 Task: Add in the project WorthyTech an epic 'Cloud Incident Management'.
Action: Mouse moved to (175, 265)
Screenshot: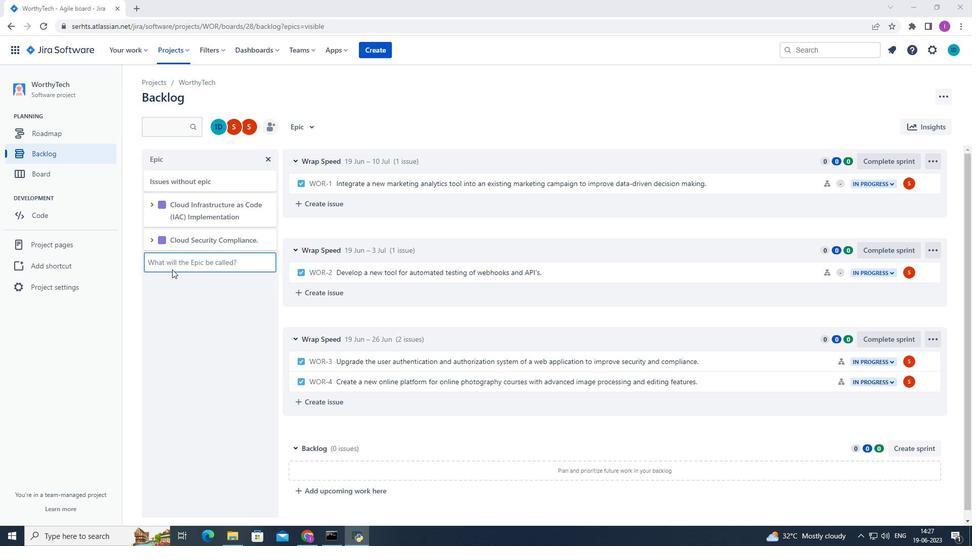 
Action: Mouse pressed left at (175, 265)
Screenshot: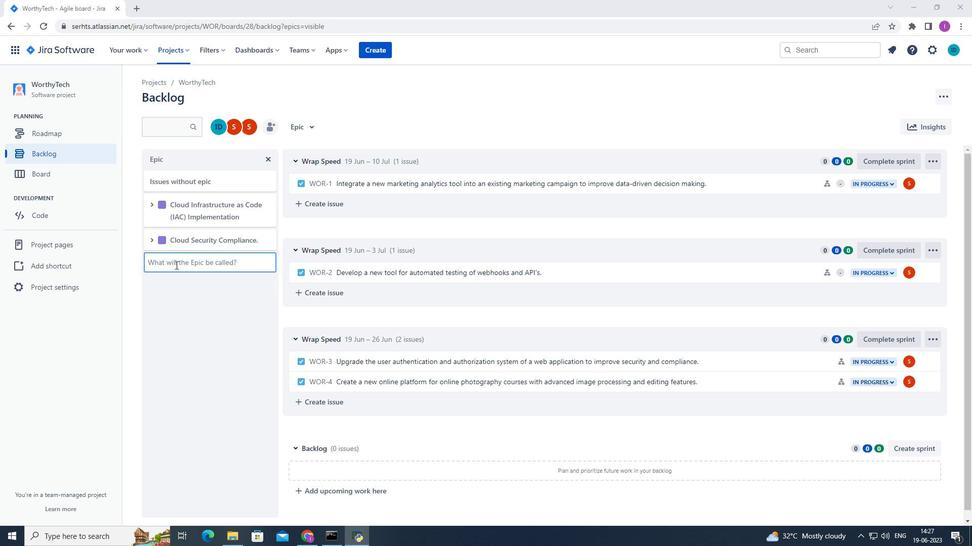 
Action: Mouse moved to (219, 269)
Screenshot: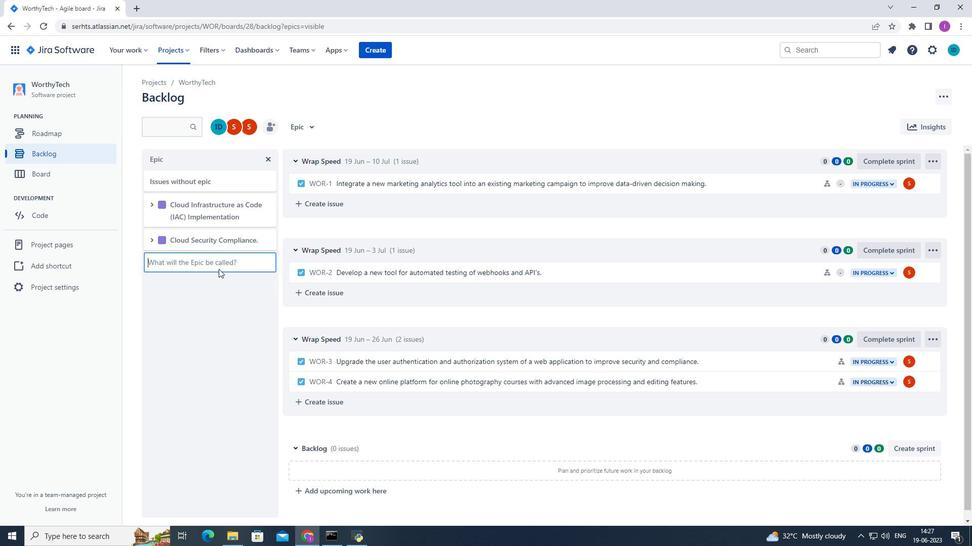 
Action: Key pressed <Key.shift>Cloud<Key.space><Key.shift><Key.shift><Key.shift>Incudent<Key.space><Key.shift>Management
Screenshot: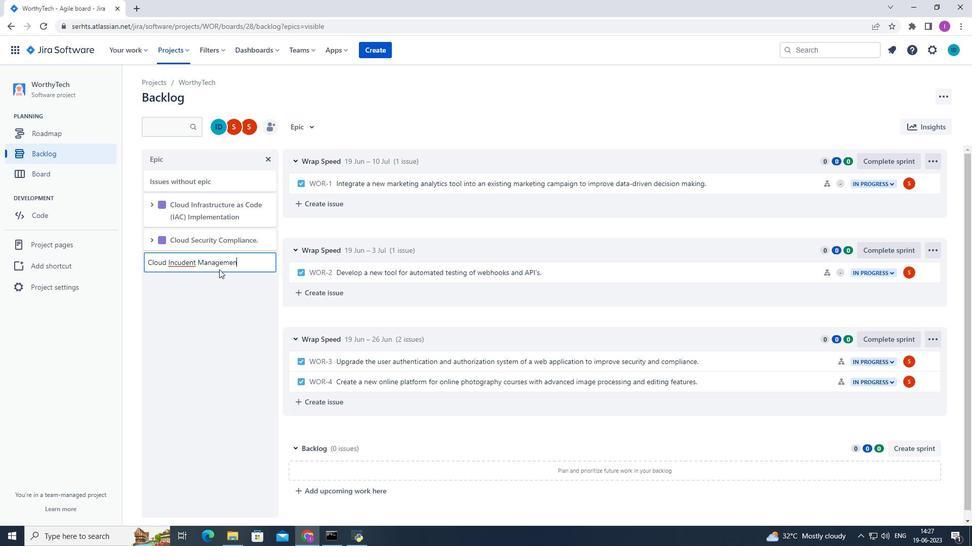 
Action: Mouse moved to (181, 264)
Screenshot: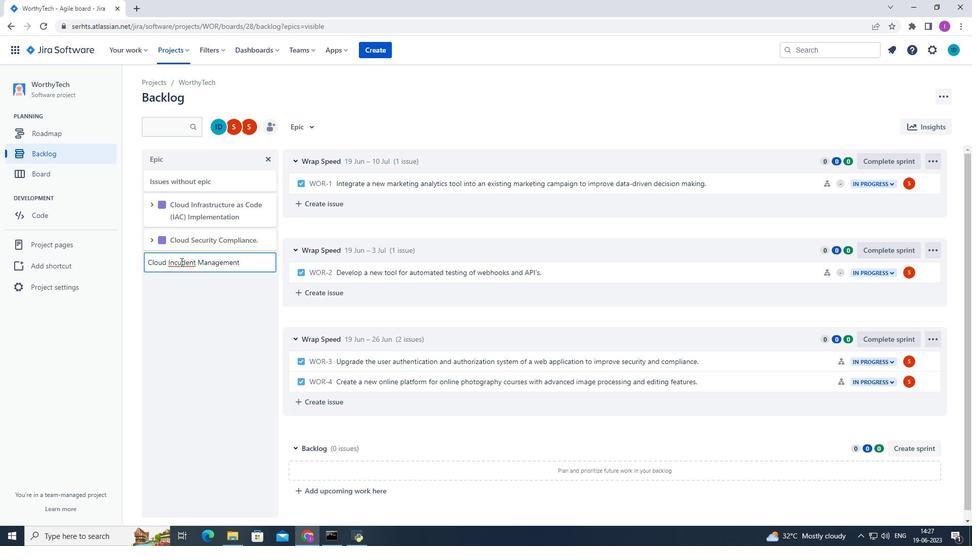 
Action: Mouse pressed left at (181, 264)
Screenshot: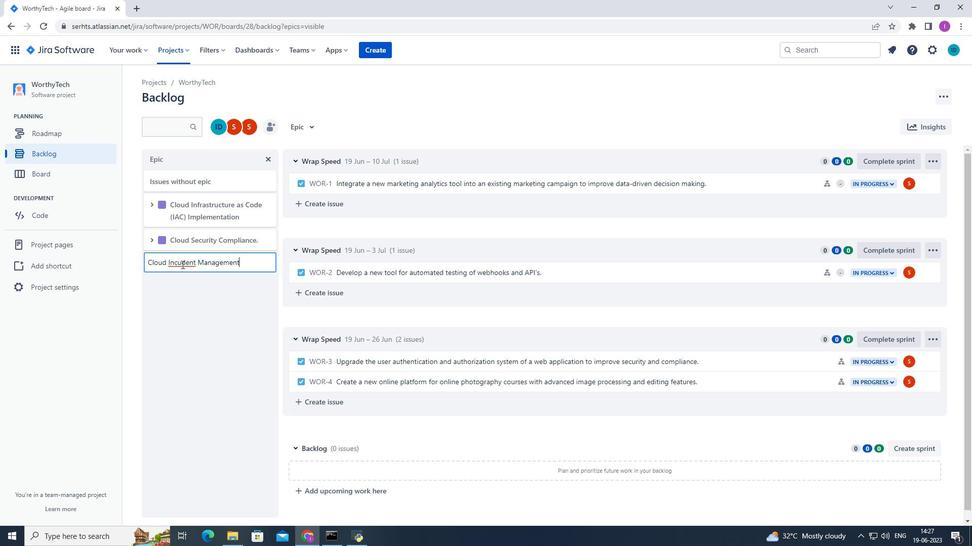 
Action: Mouse moved to (230, 254)
Screenshot: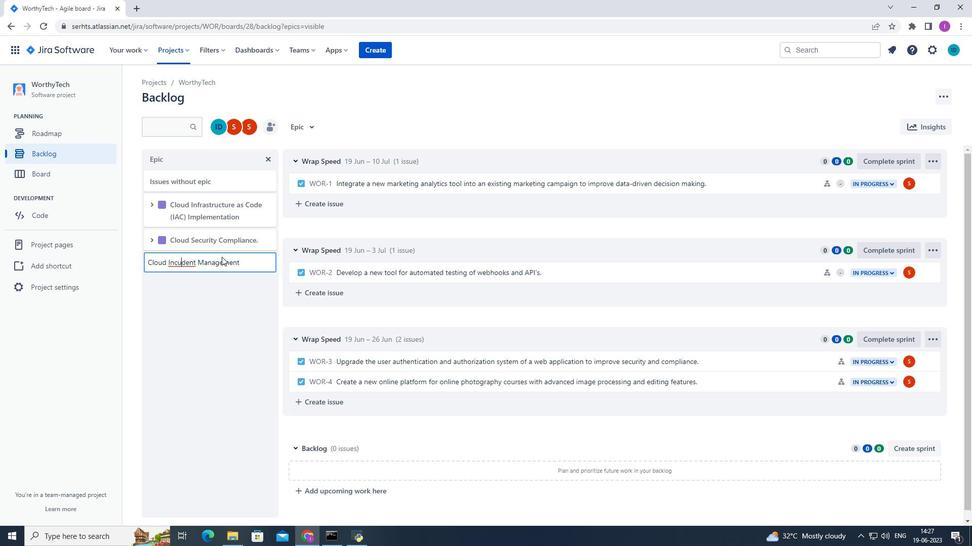 
Action: Key pressed <Key.backspace>i
Screenshot: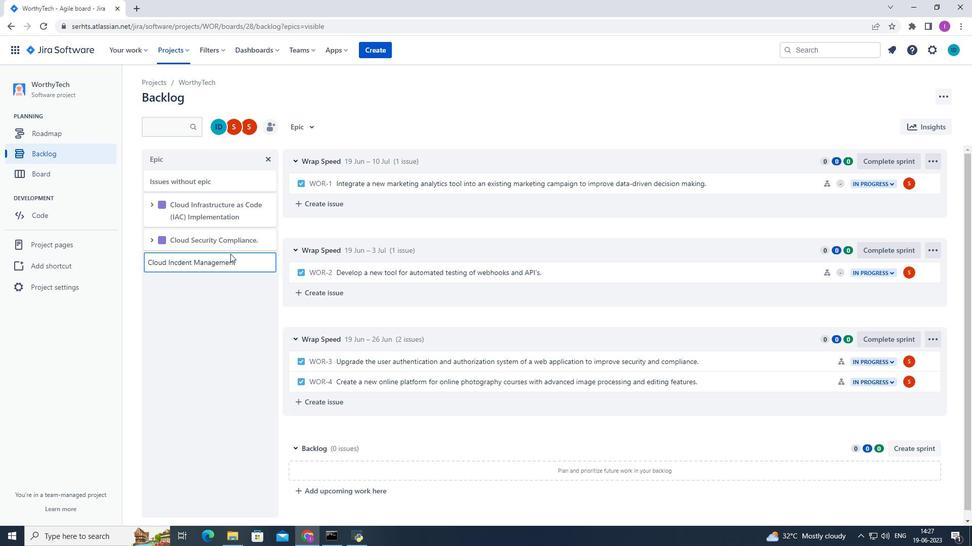 
Action: Mouse moved to (255, 266)
Screenshot: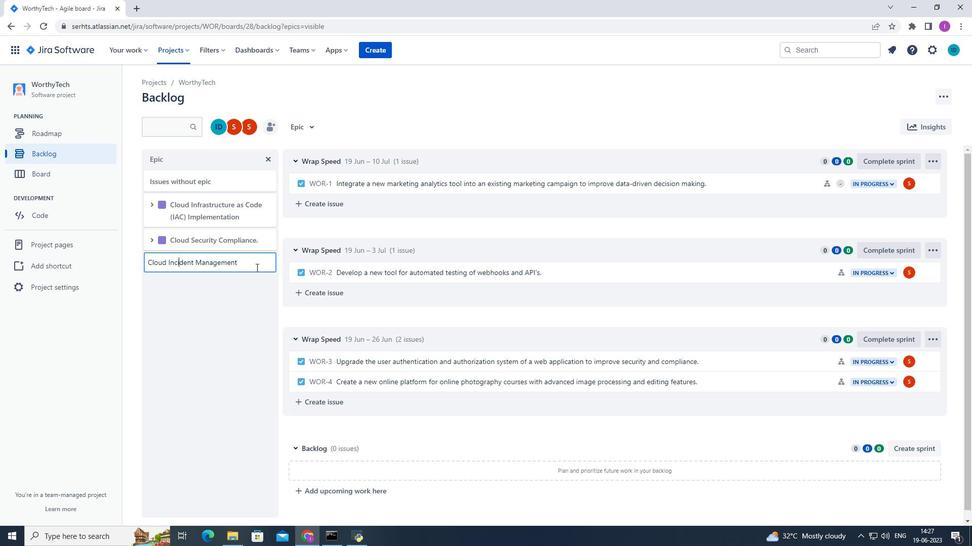
Action: Mouse pressed left at (255, 266)
Screenshot: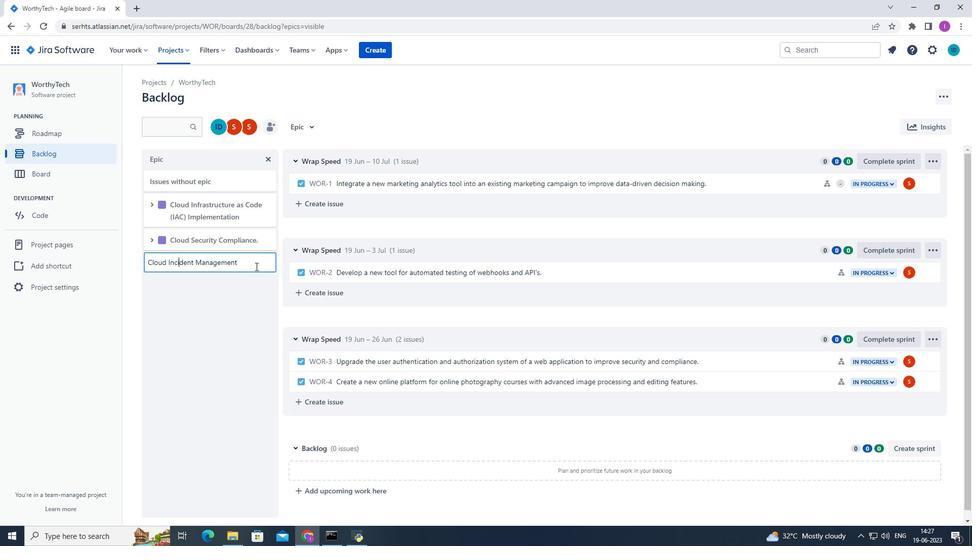 
Action: Mouse moved to (393, 246)
Screenshot: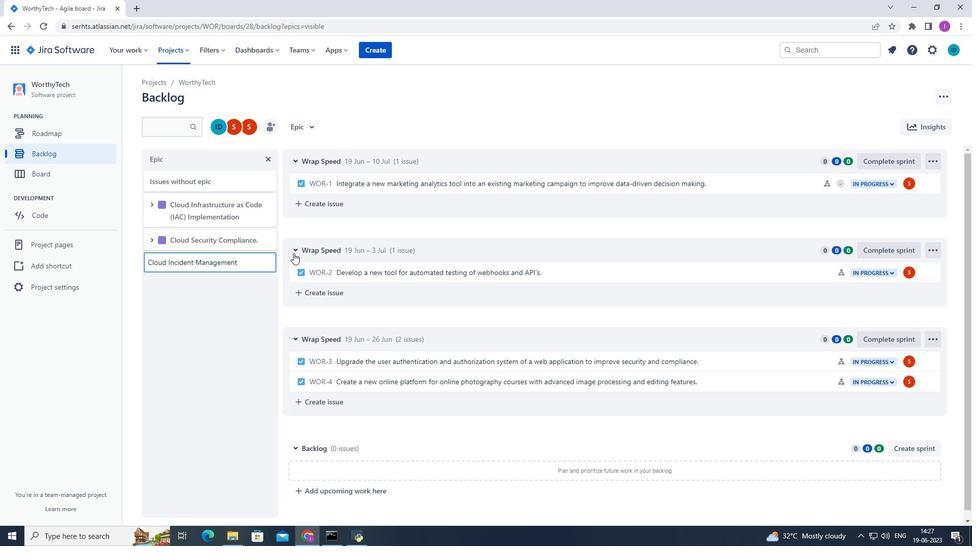 
Action: Key pressed <Key.enter>
Screenshot: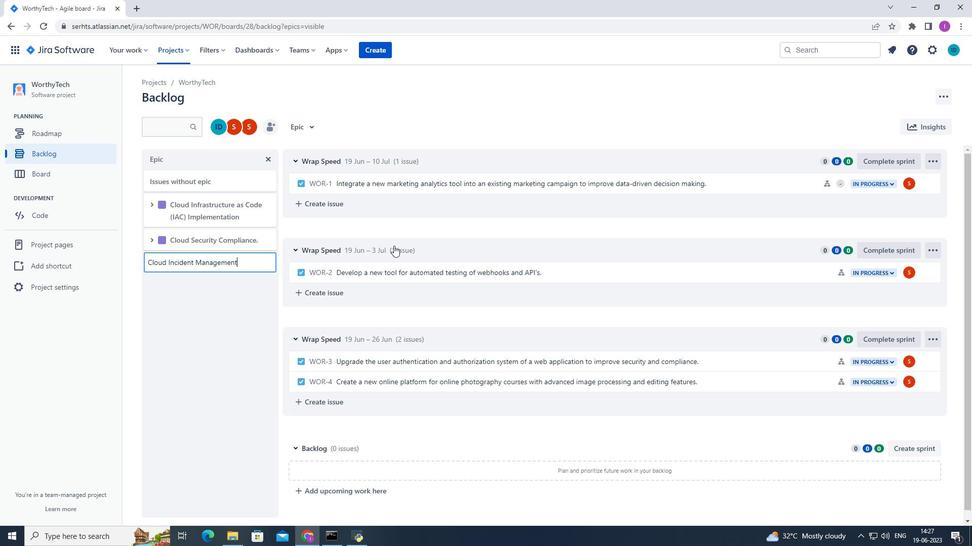 
Action: Mouse moved to (301, 329)
Screenshot: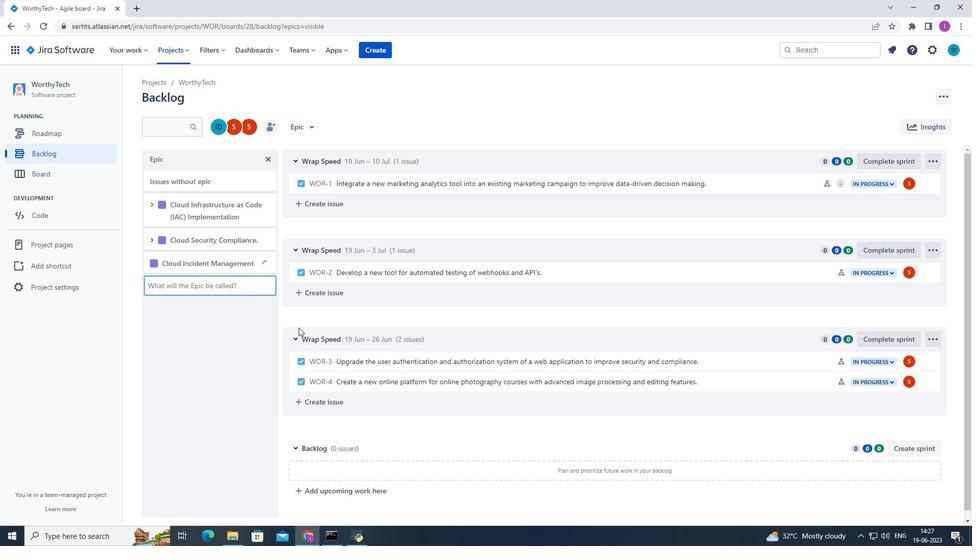 
